 Task: Search the place "Crescent Heights".
Action: Mouse moved to (894, 156)
Screenshot: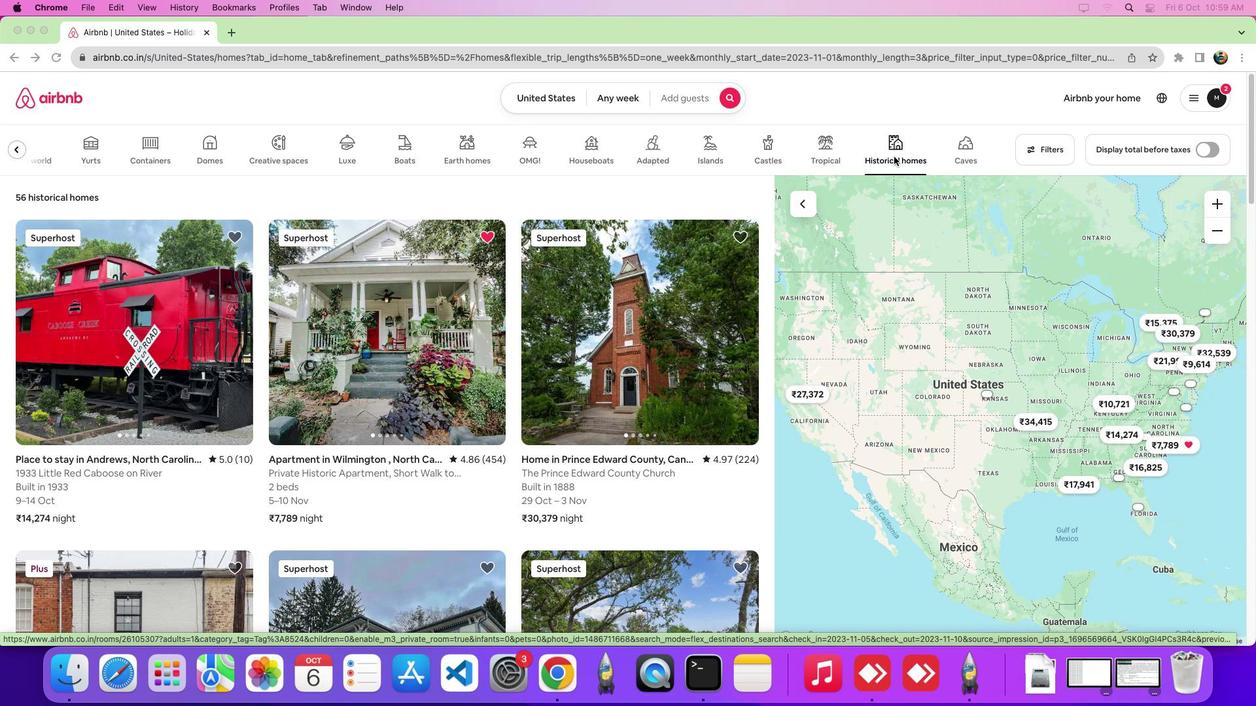 
Action: Mouse pressed left at (894, 156)
Screenshot: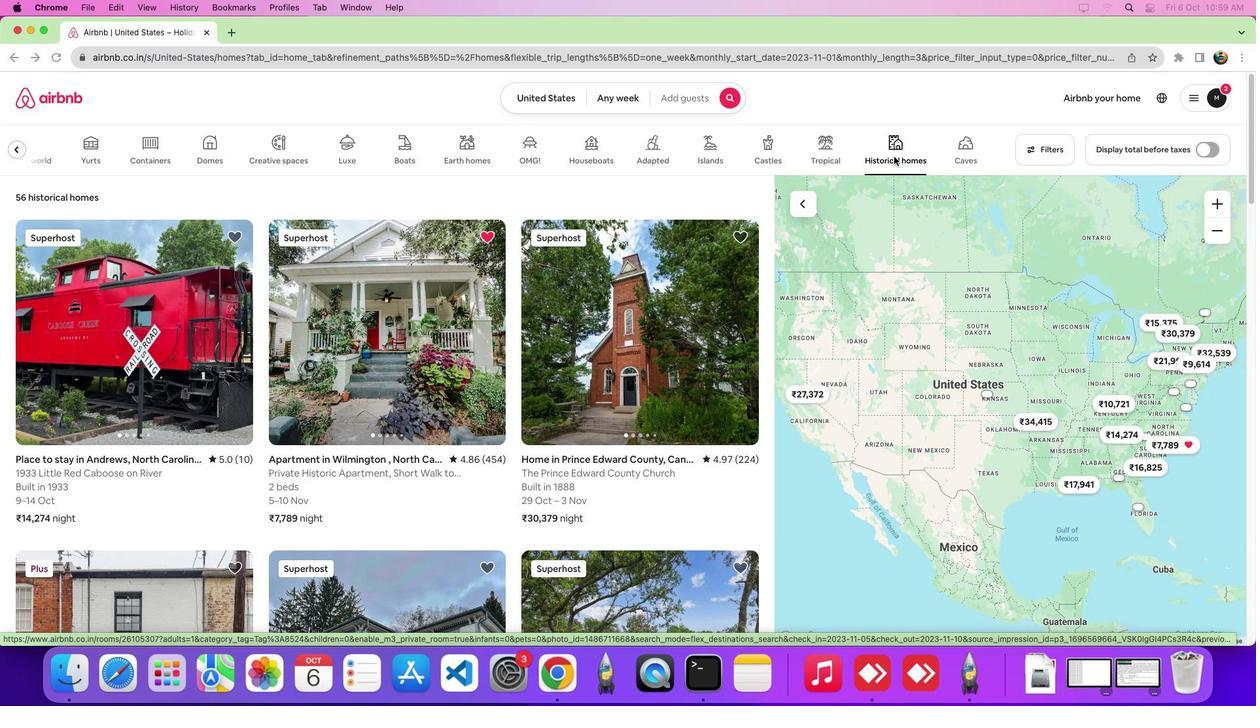 
Action: Mouse moved to (355, 340)
Screenshot: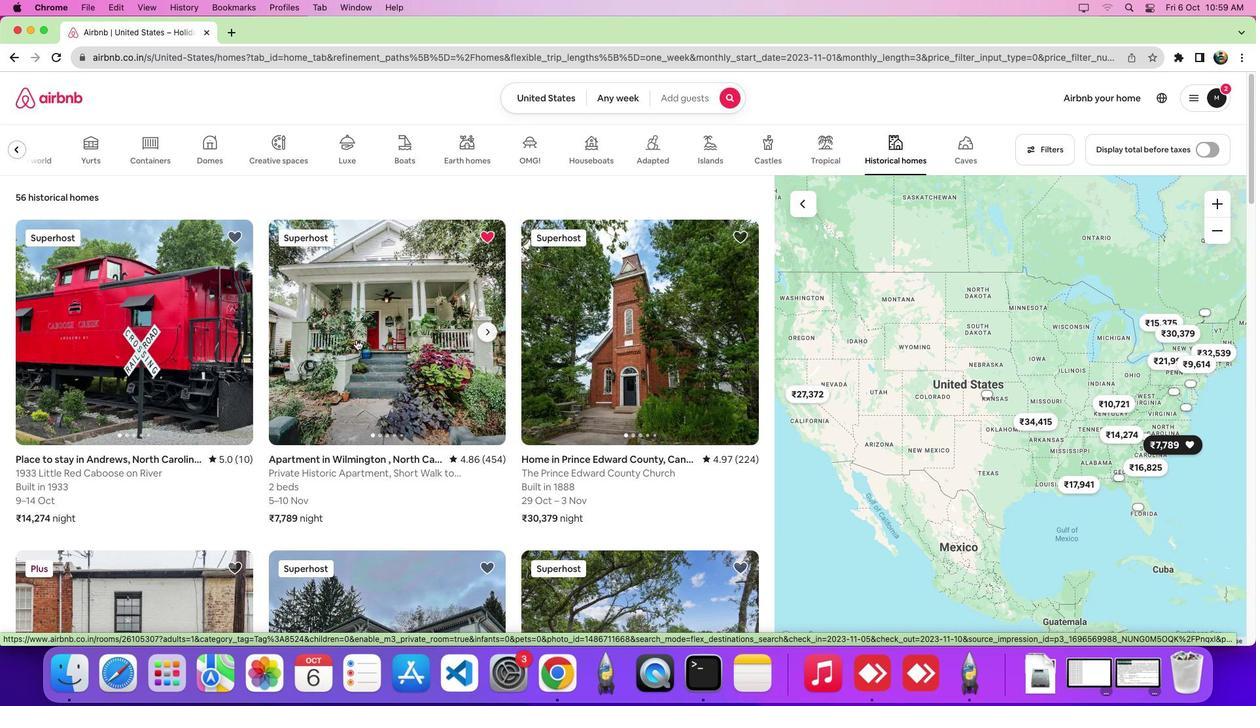 
Action: Mouse pressed left at (355, 340)
Screenshot: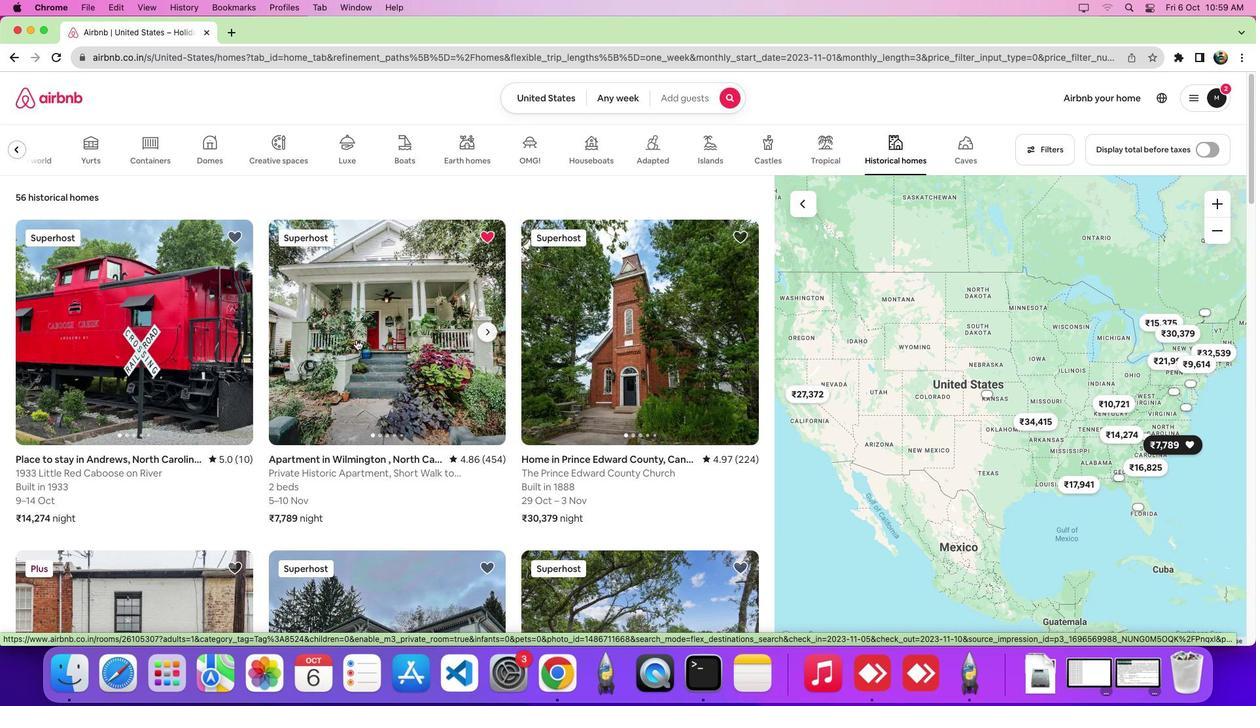 
Action: Mouse moved to (668, 353)
Screenshot: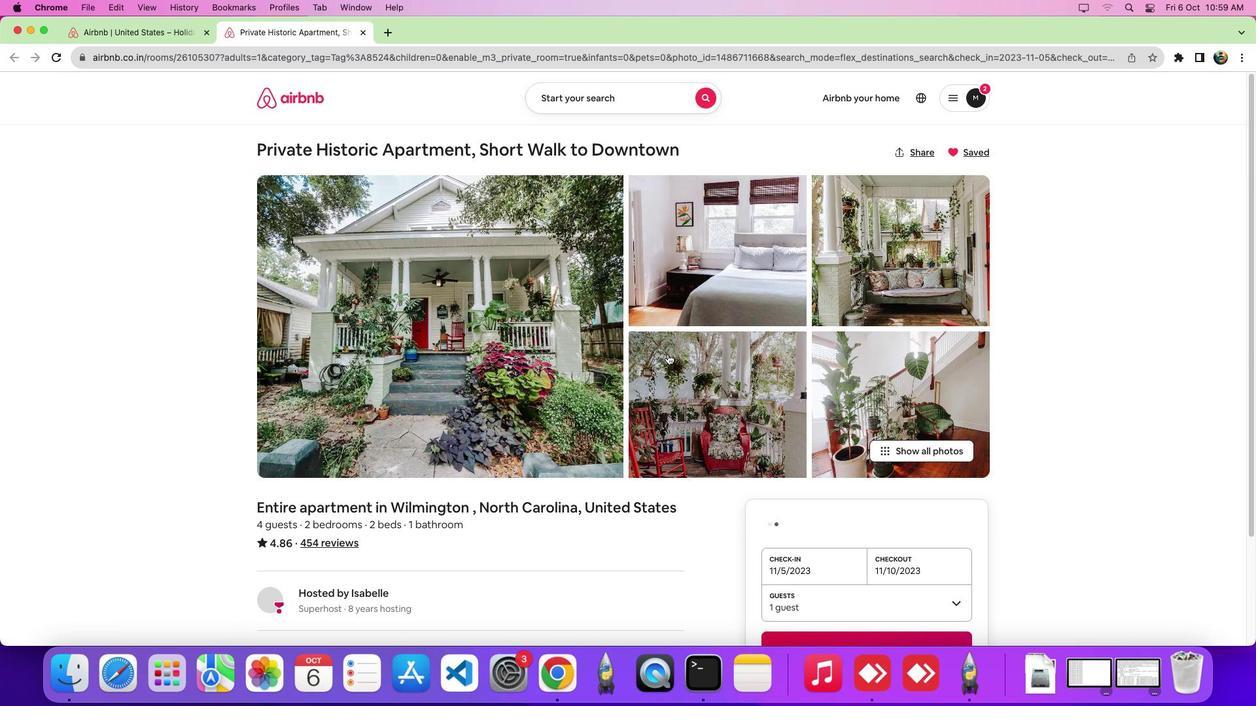 
Action: Mouse scrolled (668, 353) with delta (0, 0)
Screenshot: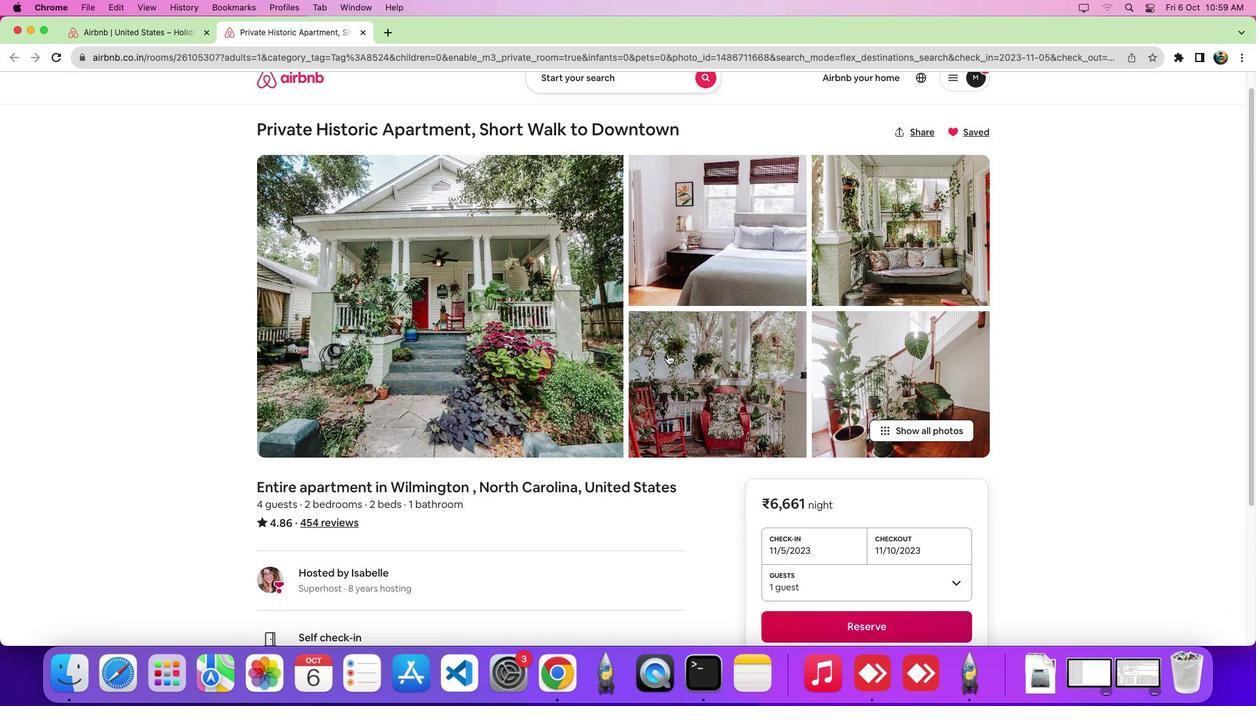 
Action: Mouse scrolled (668, 353) with delta (0, -1)
Screenshot: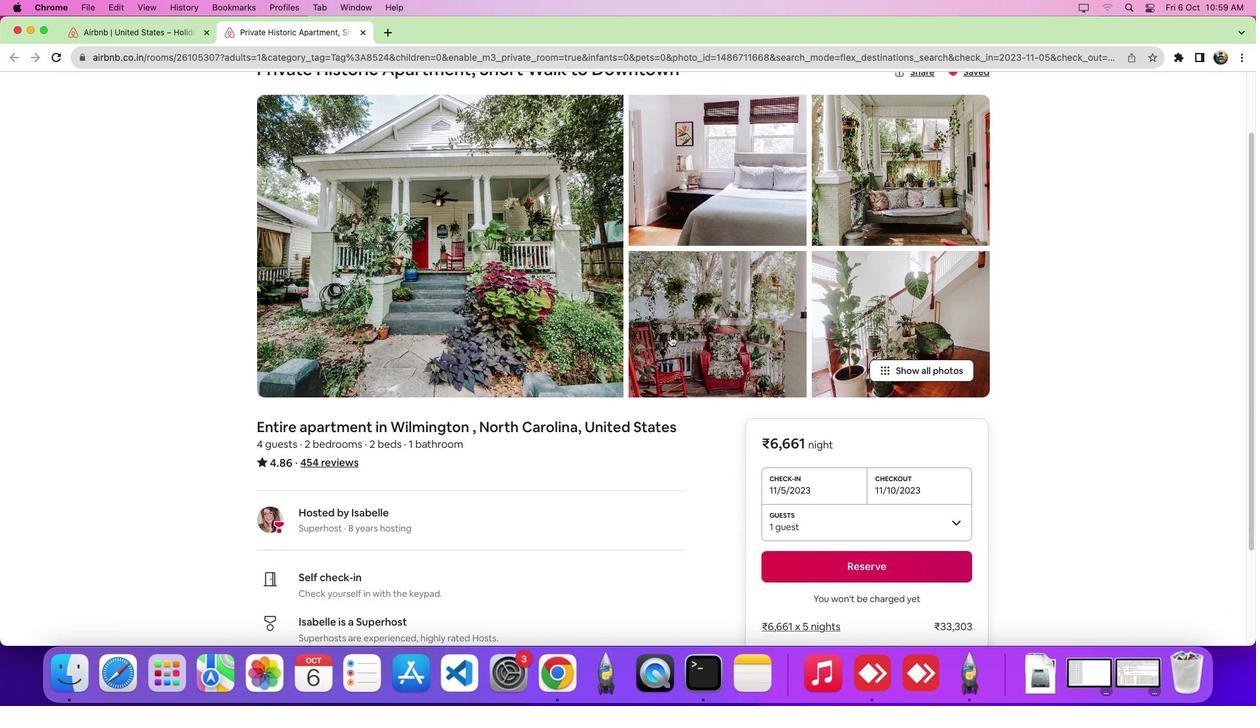 
Action: Mouse scrolled (668, 353) with delta (0, -6)
Screenshot: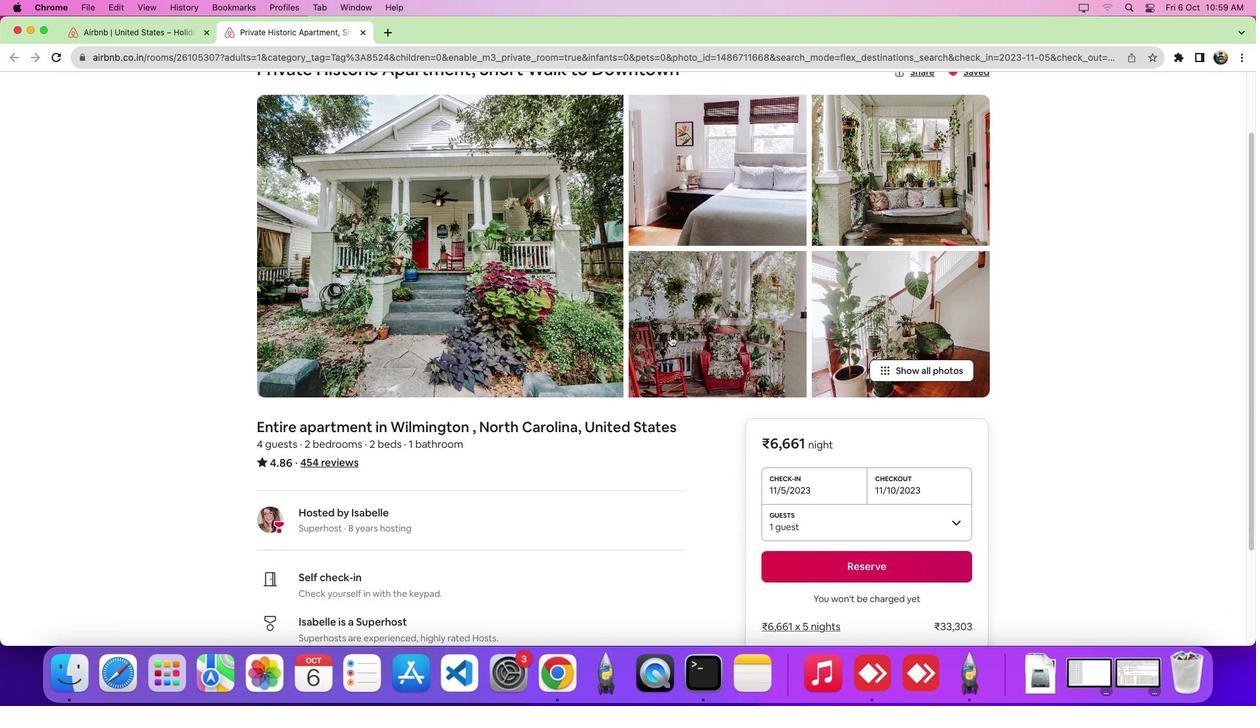 
Action: Mouse scrolled (668, 353) with delta (0, -9)
Screenshot: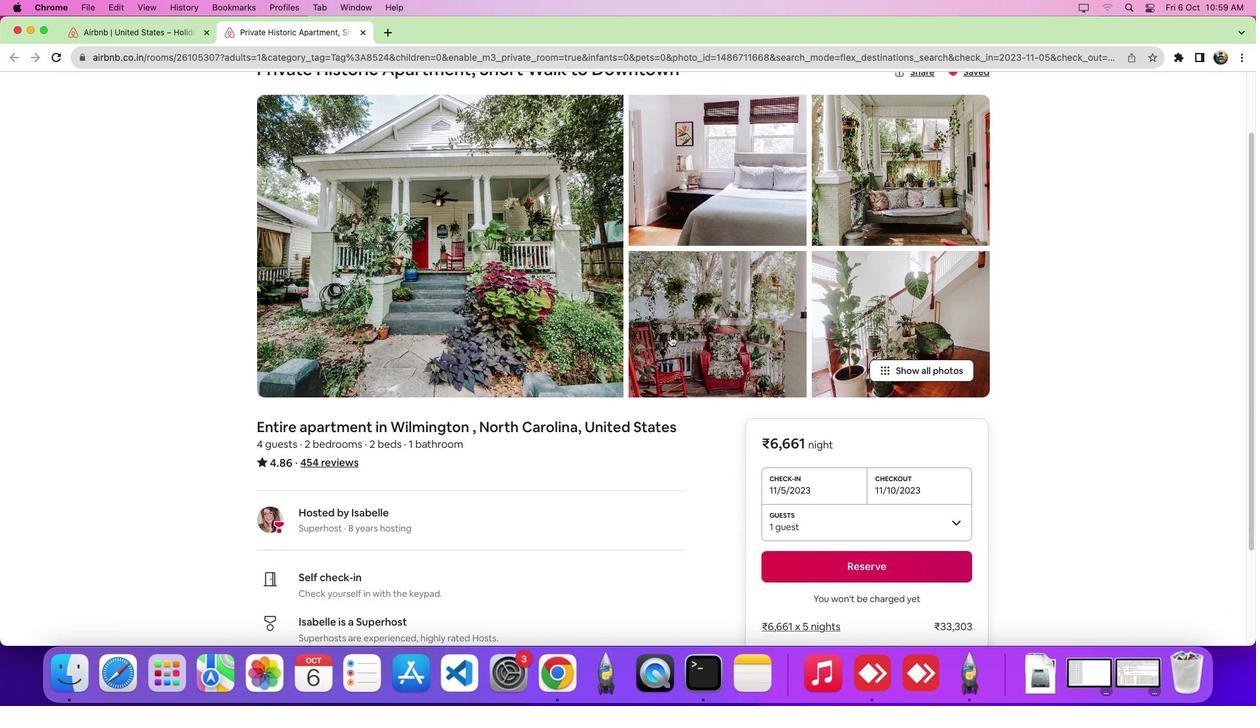 
Action: Mouse scrolled (668, 353) with delta (0, -9)
Screenshot: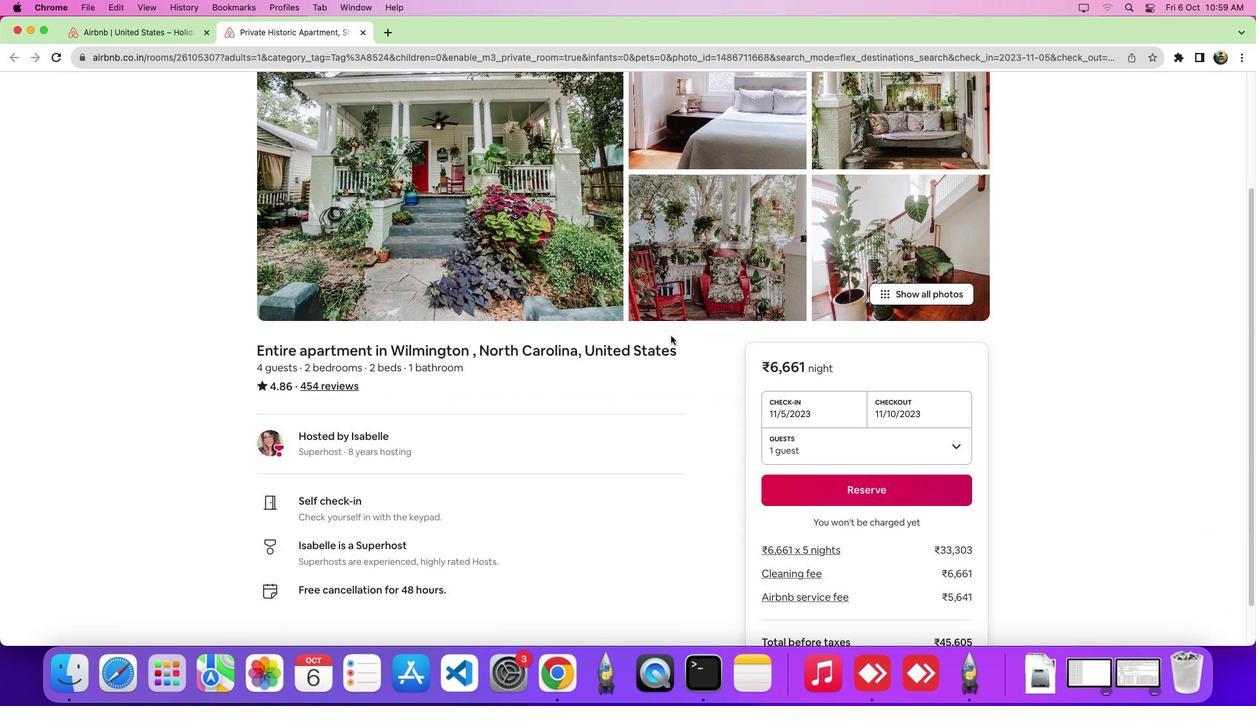 
Action: Mouse moved to (671, 335)
Screenshot: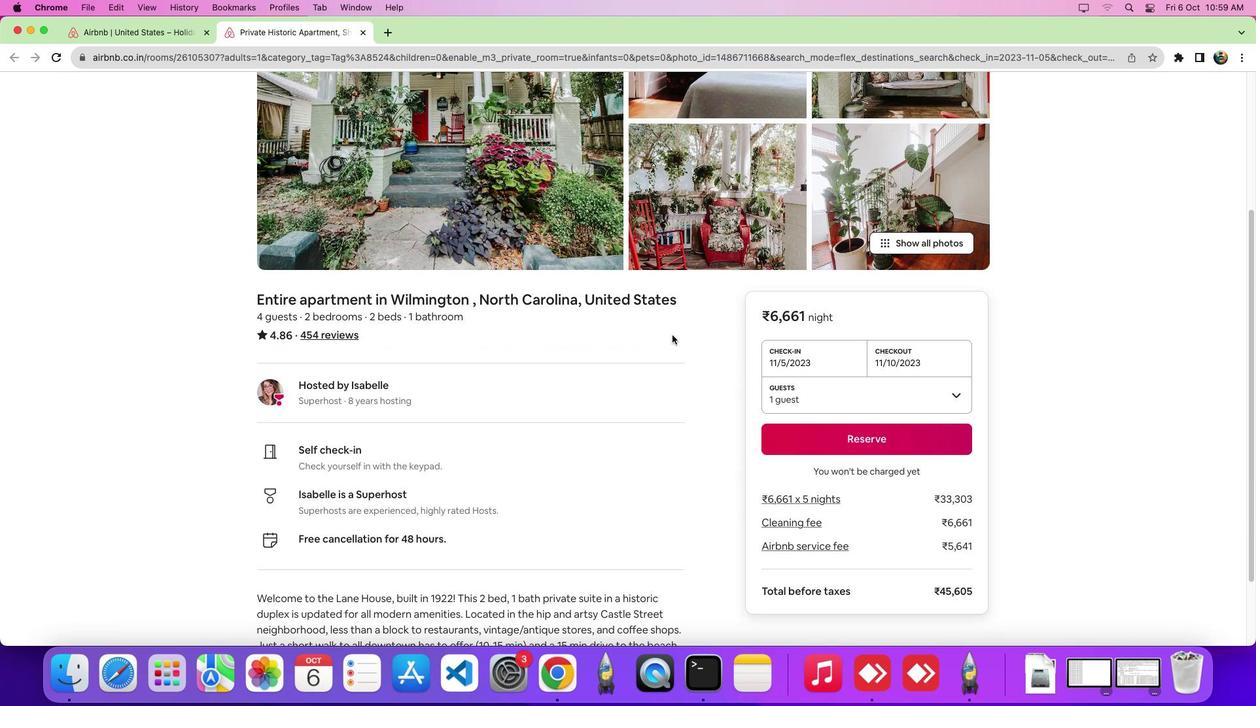
Action: Mouse scrolled (671, 335) with delta (0, 0)
Screenshot: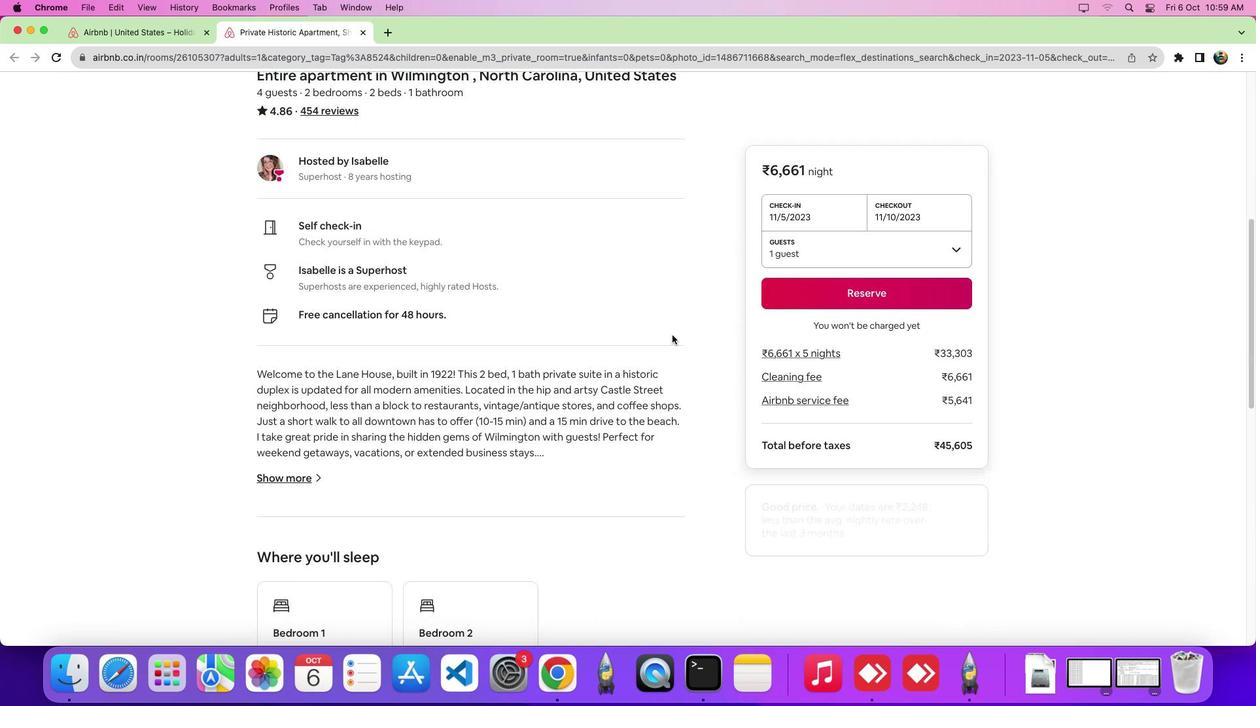 
Action: Mouse scrolled (671, 335) with delta (0, -1)
Screenshot: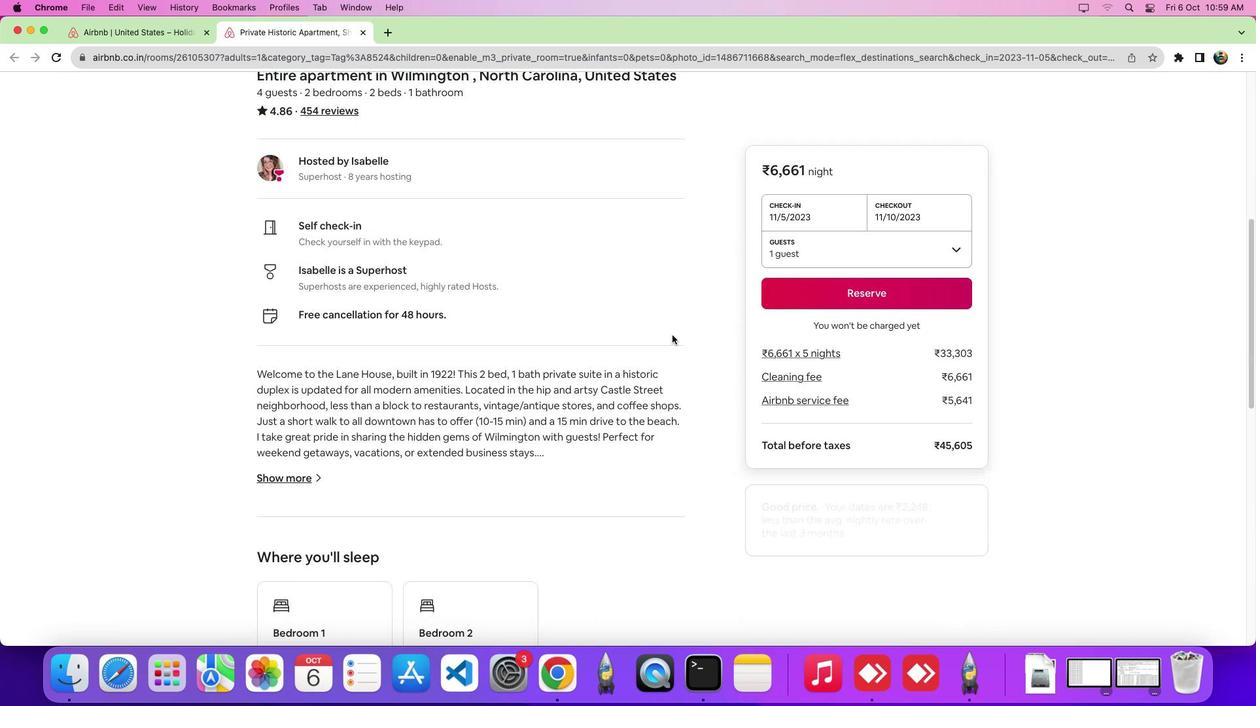 
Action: Mouse scrolled (671, 335) with delta (0, -6)
Screenshot: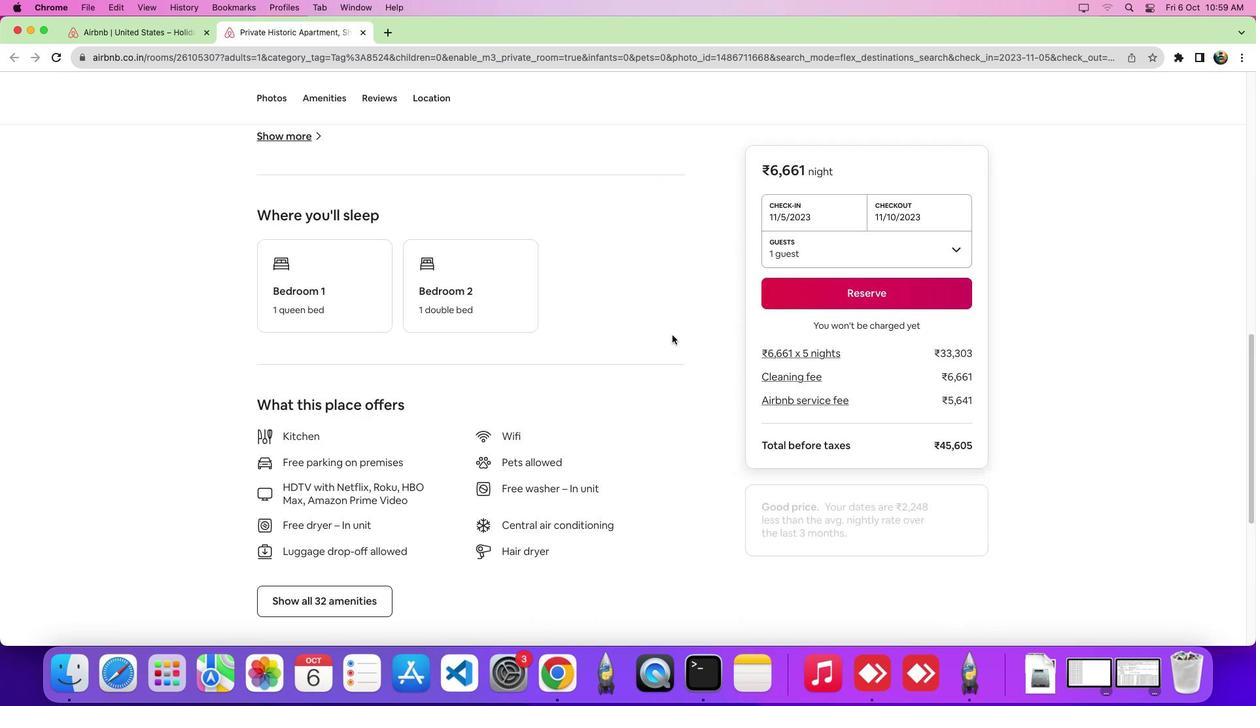 
Action: Mouse scrolled (671, 335) with delta (0, -9)
Screenshot: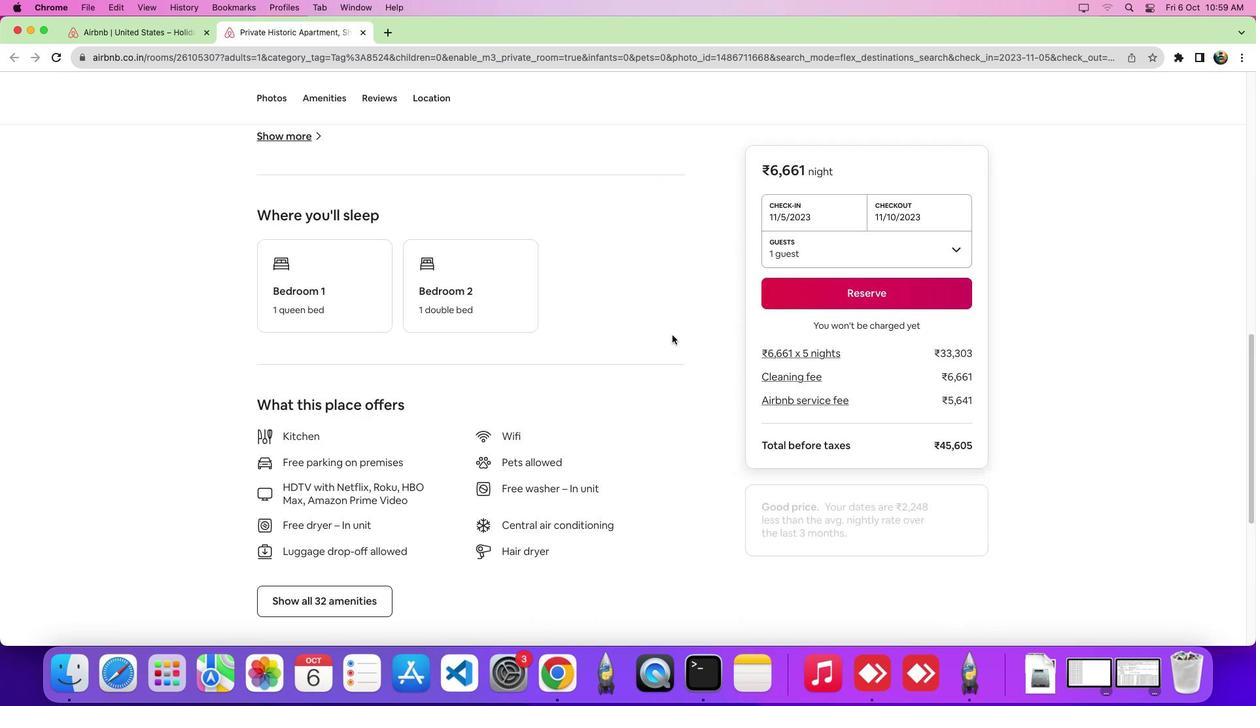 
Action: Mouse scrolled (671, 335) with delta (0, -9)
Screenshot: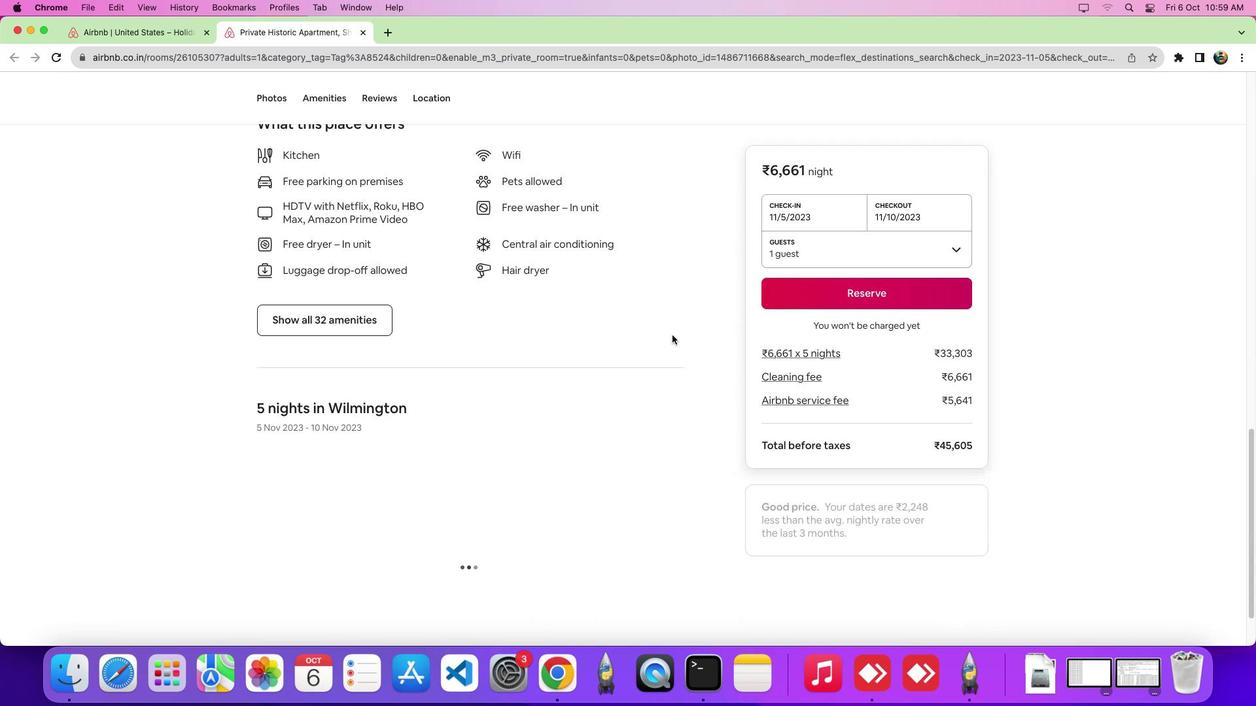 
Action: Mouse moved to (430, 95)
Screenshot: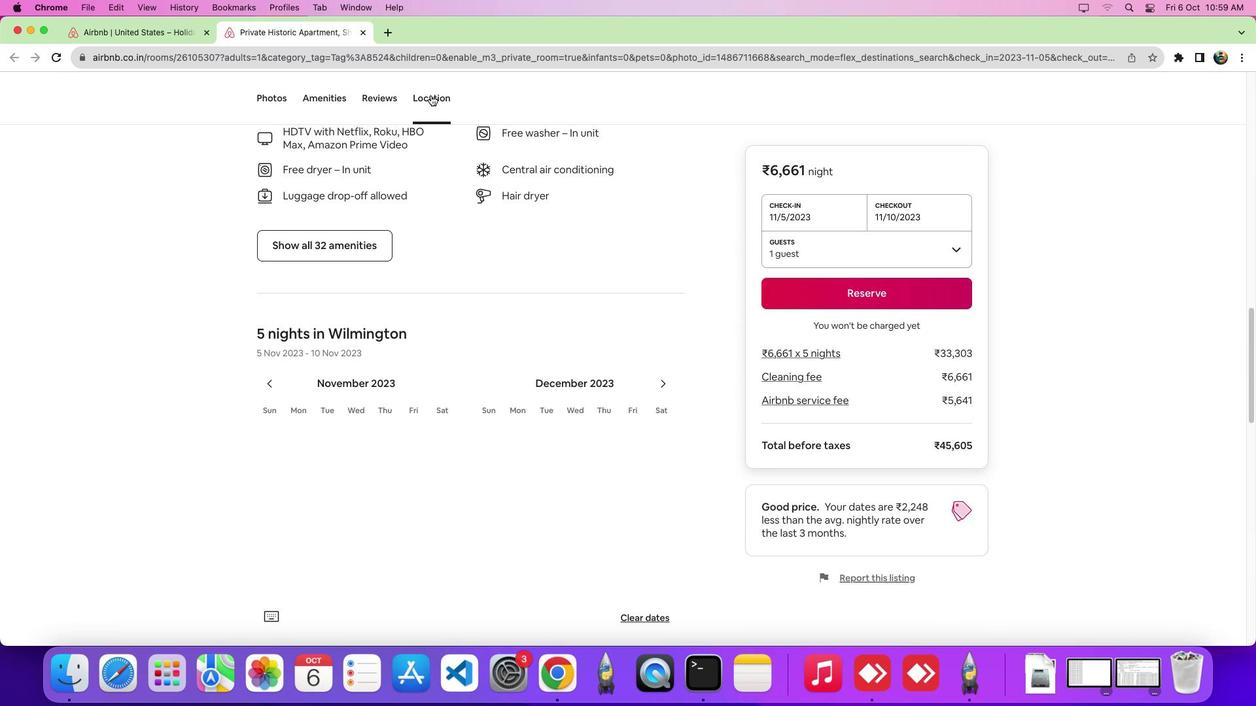 
Action: Mouse pressed left at (430, 95)
Screenshot: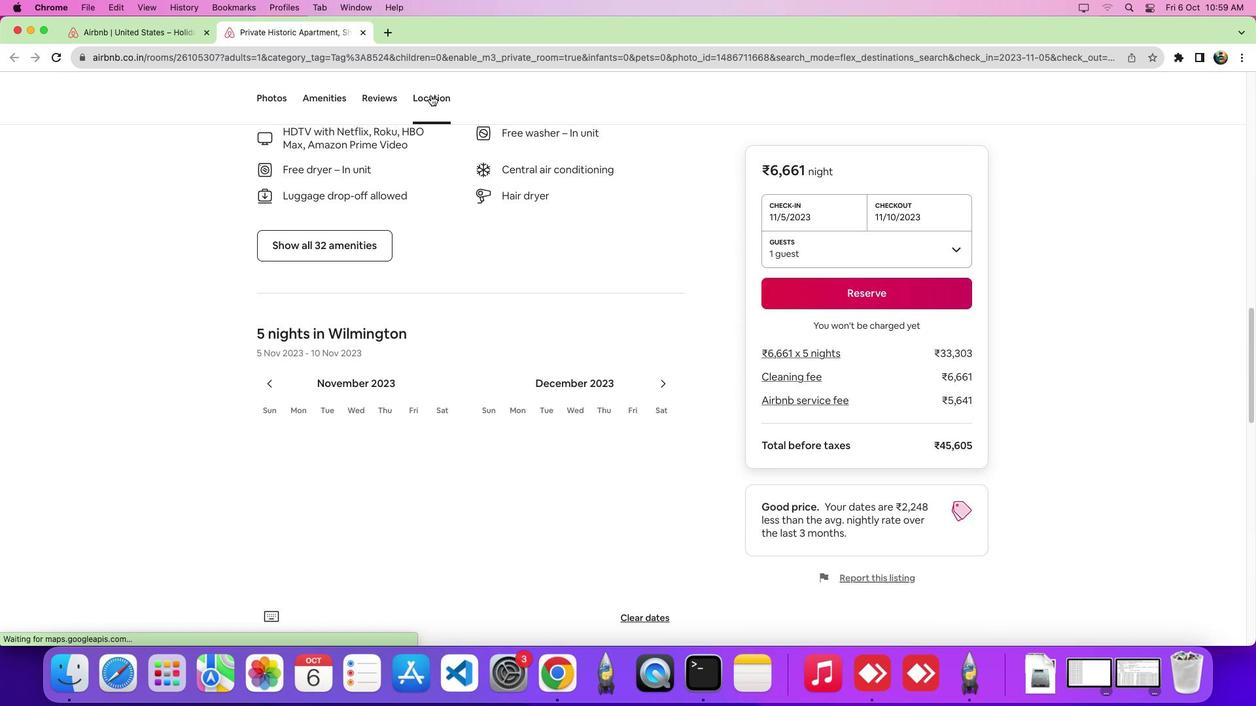 
Action: Mouse moved to (960, 272)
Screenshot: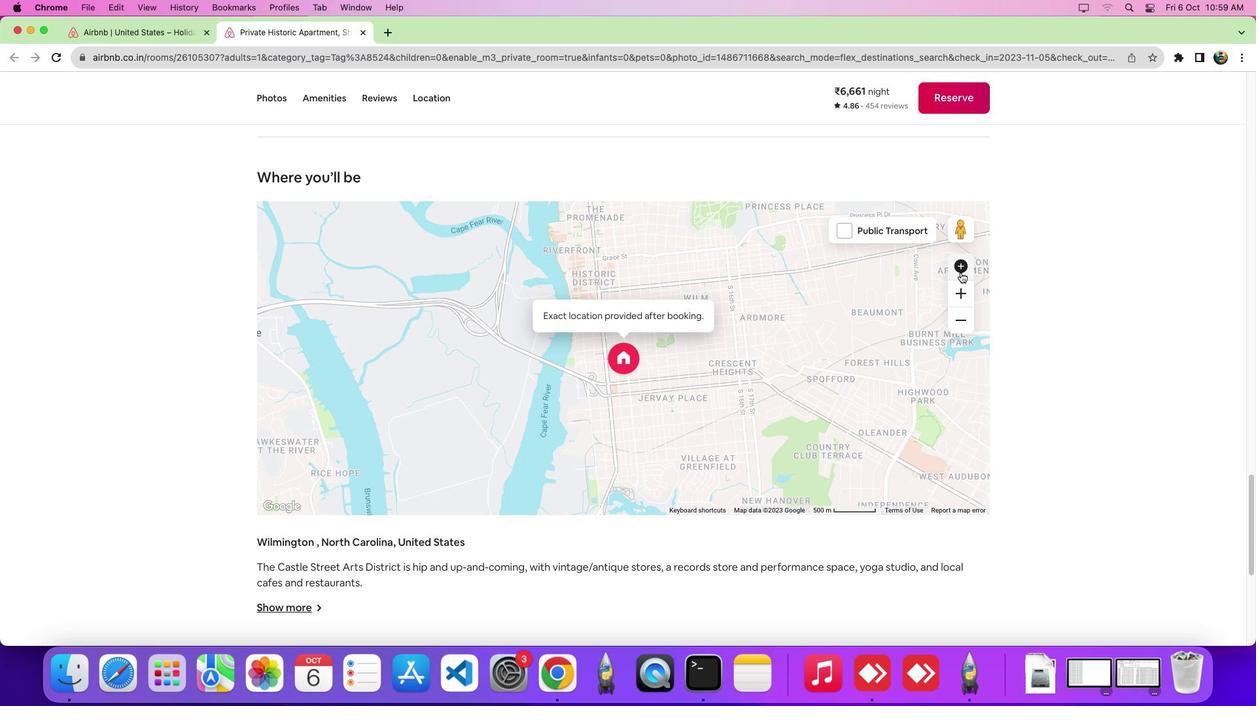 
Action: Mouse pressed left at (960, 272)
Screenshot: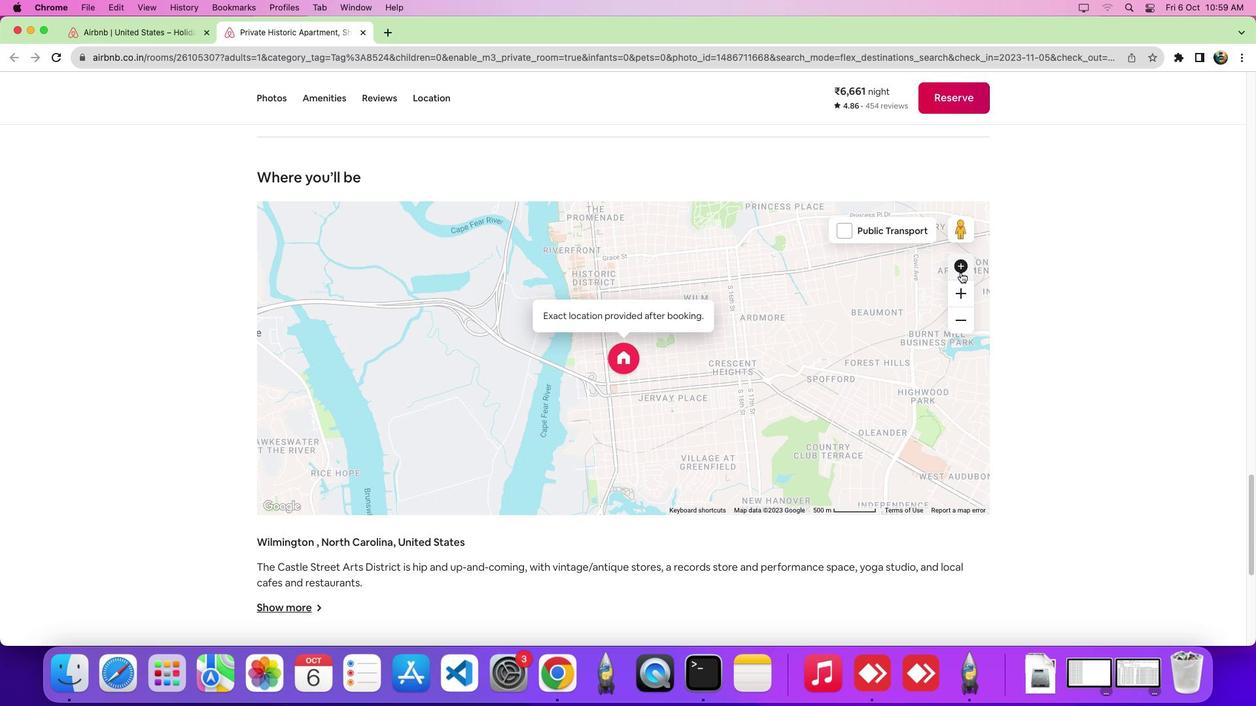 
Action: Mouse moved to (870, 281)
Screenshot: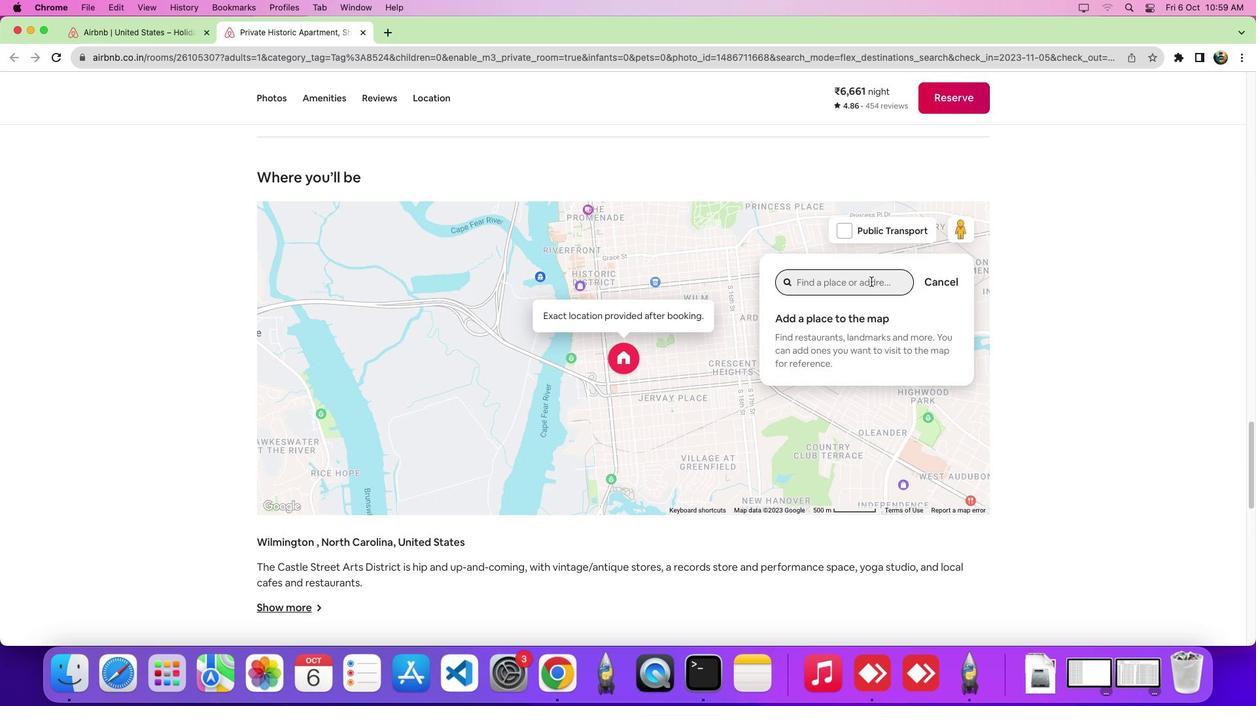 
Action: Mouse pressed left at (870, 281)
Screenshot: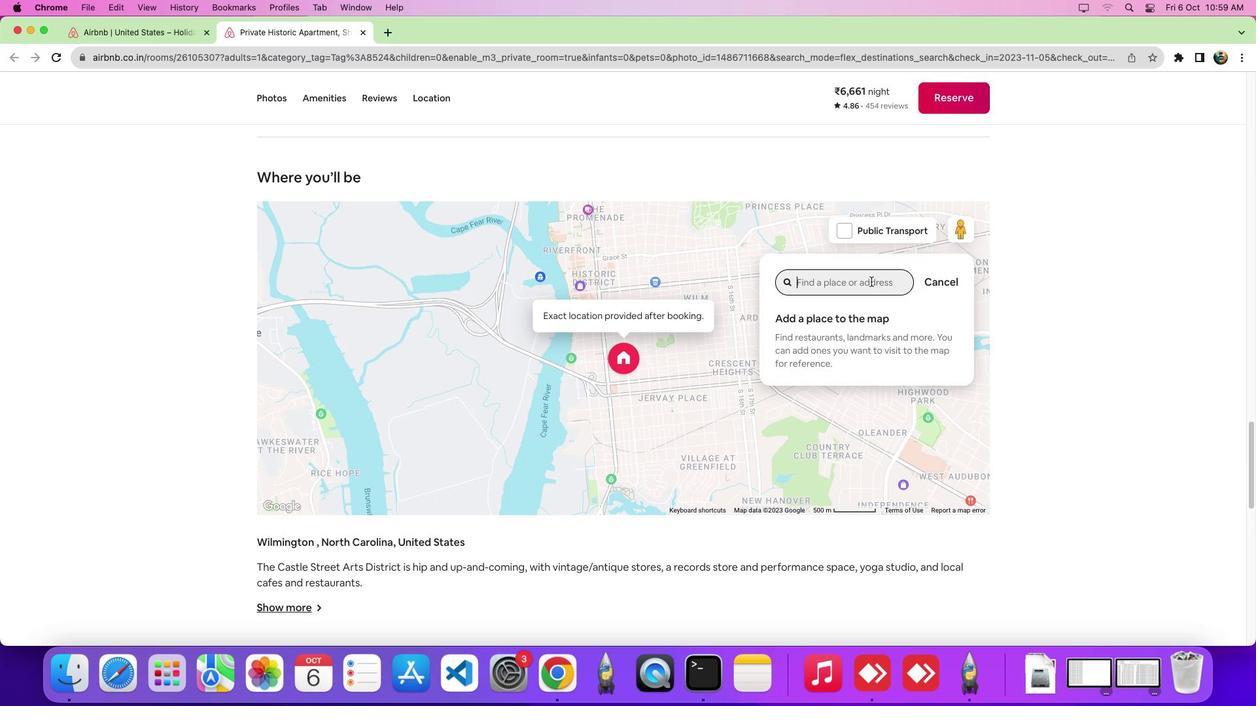 
Action: Key pressed Key.shift_r'C''r''e''s''c''e''n''t'Key.spaceKey.shift'H''e''i''g''h''t''s''.'
Screenshot: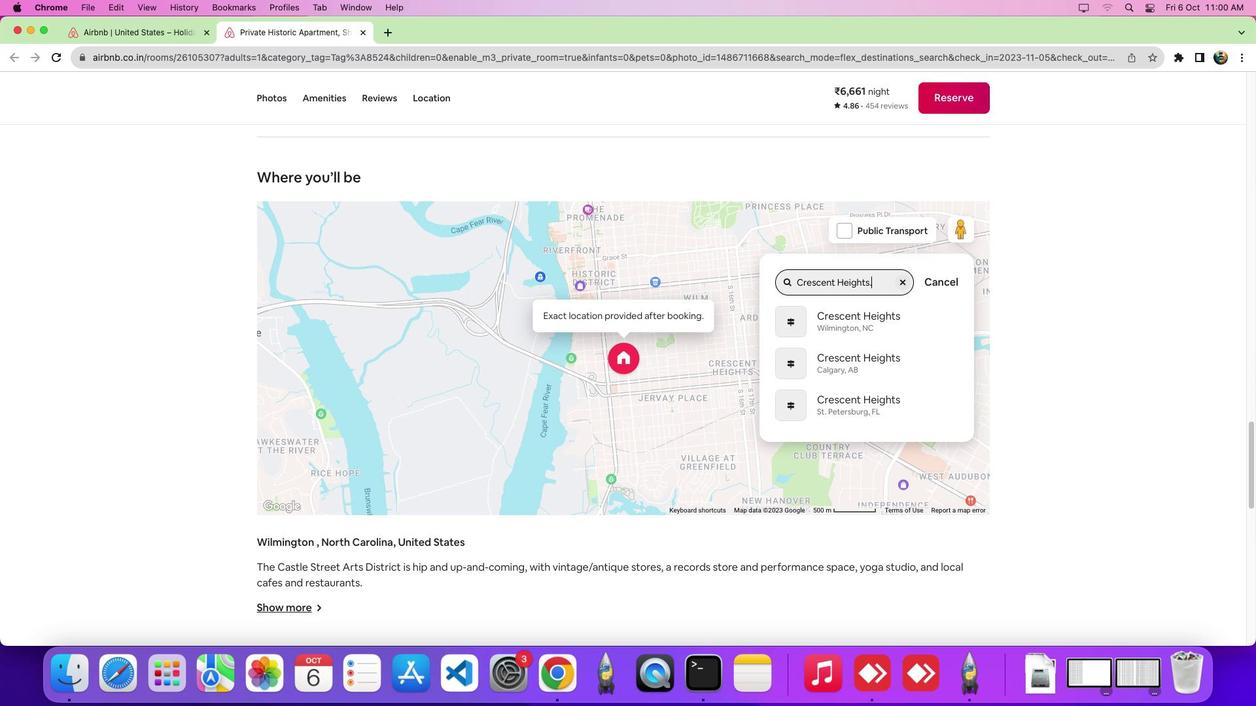 
Action: Mouse moved to (901, 310)
Screenshot: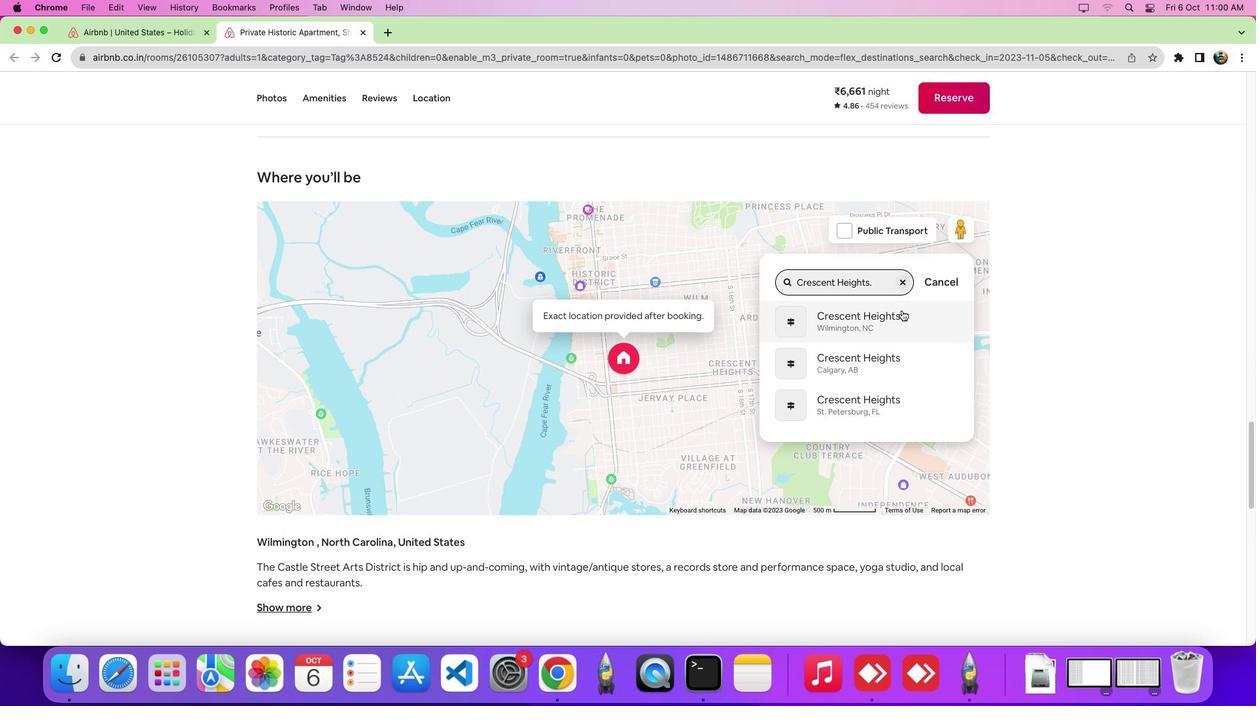 
Action: Mouse pressed left at (901, 310)
Screenshot: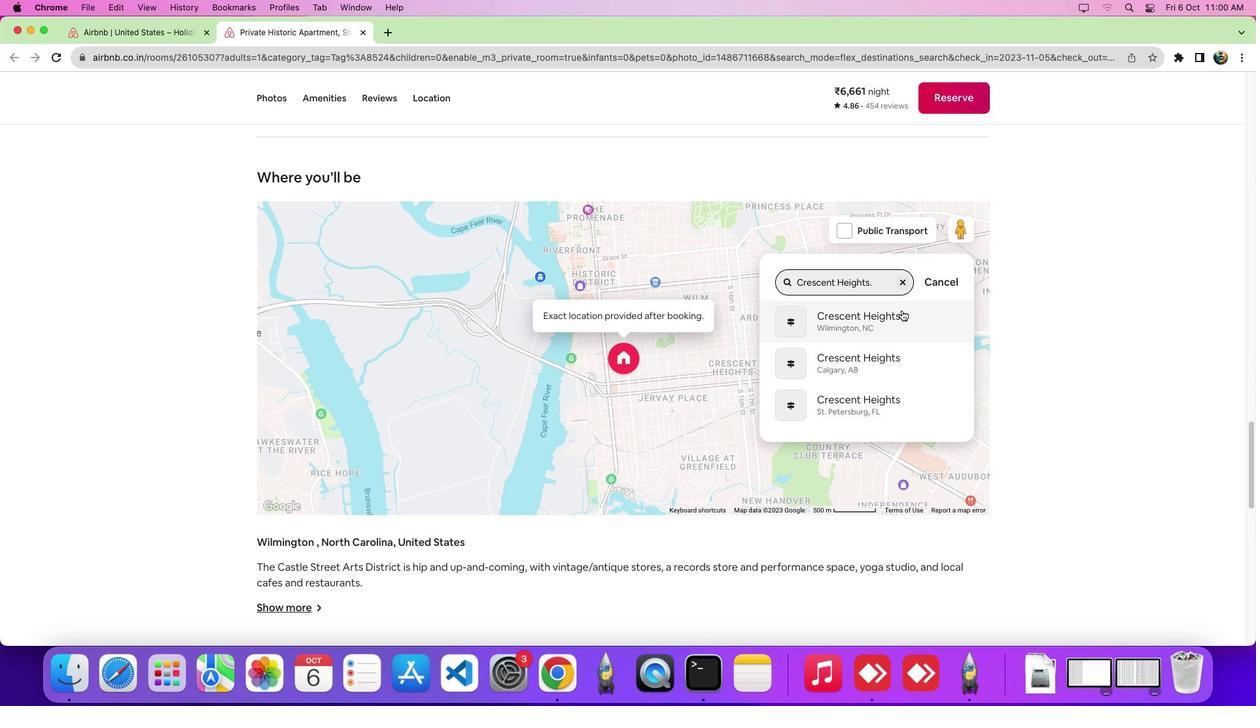 
Action: Mouse moved to (816, 422)
Screenshot: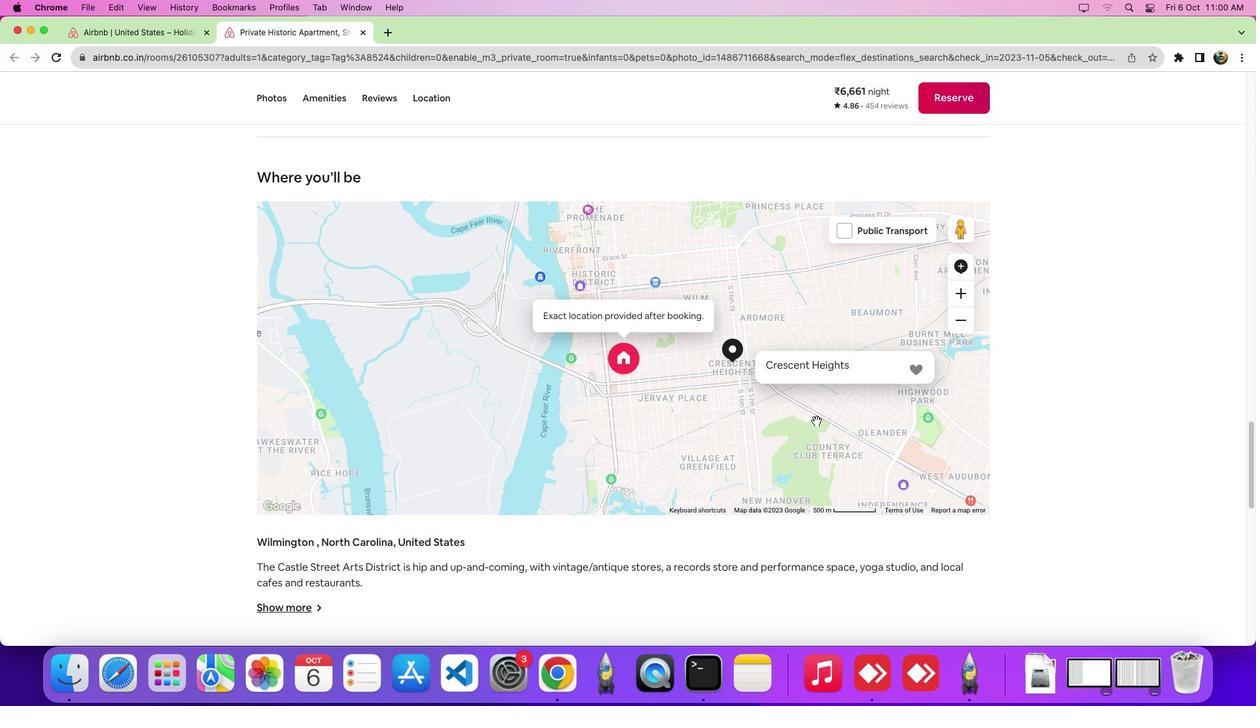 
